 Task: Create List Brand Identity Standards in Board Reputation Management Platforms to Workspace Intellectual Property Services. Create List Brand Identity Assets in Board Social Media Listening and Sentiment Analysis to Workspace Intellectual Property Services. Create List Brand Identity Guidelines in Board Market Analysis for Industry Regulation Compliance to Workspace Intellectual Property Services
Action: Mouse moved to (55, 299)
Screenshot: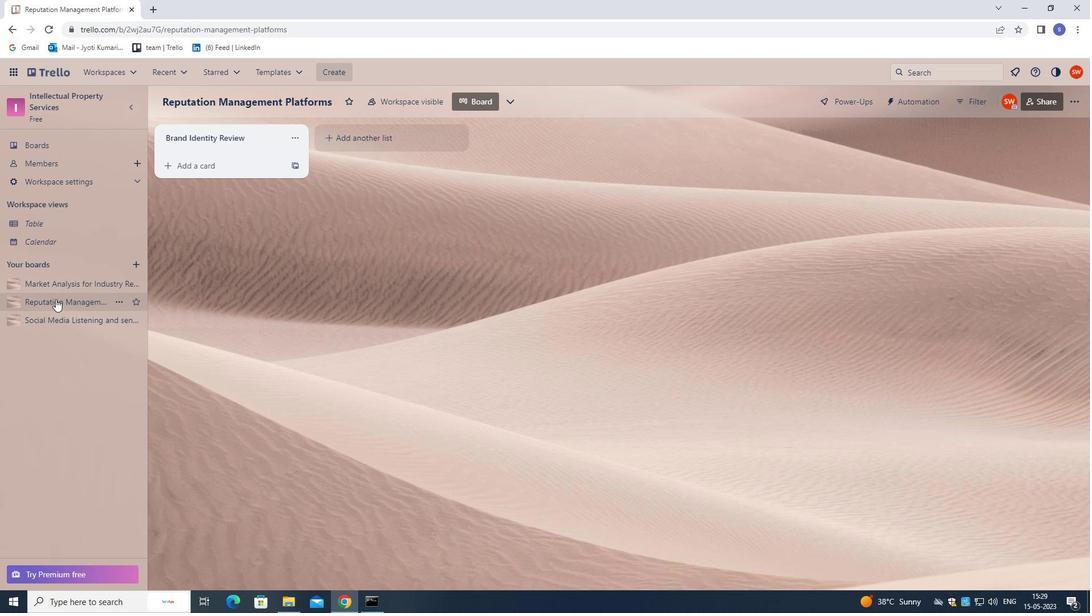 
Action: Mouse pressed left at (55, 299)
Screenshot: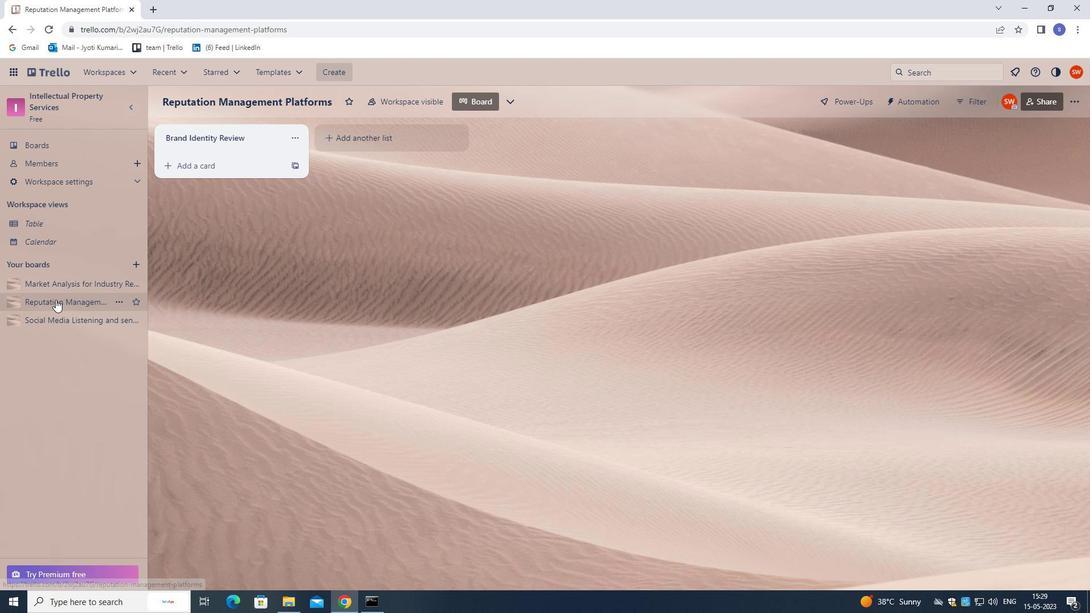 
Action: Mouse moved to (335, 144)
Screenshot: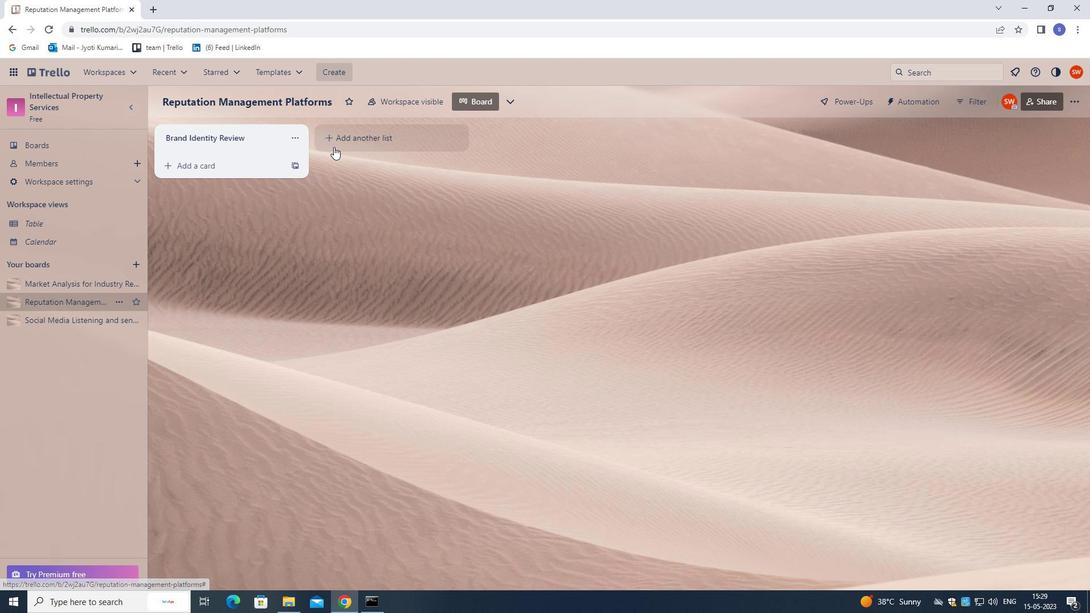 
Action: Mouse pressed left at (335, 144)
Screenshot: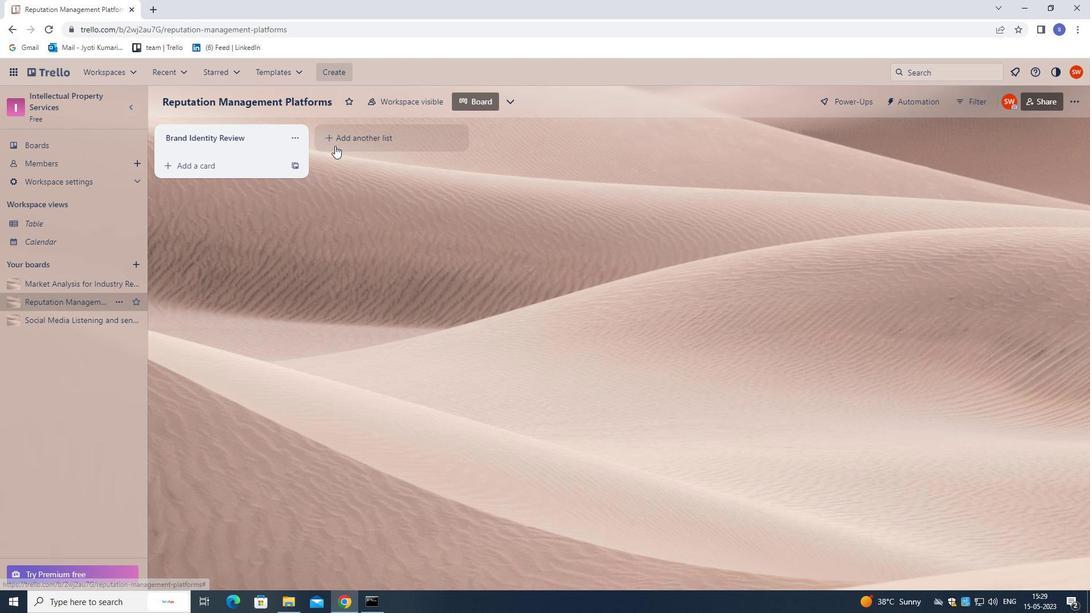 
Action: Mouse moved to (306, 315)
Screenshot: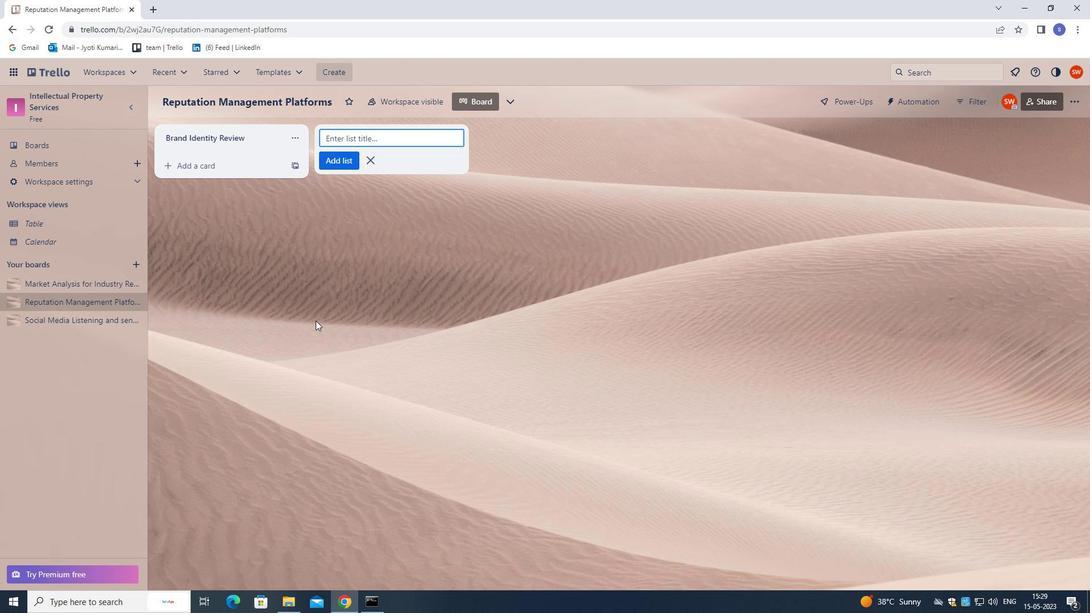 
Action: Key pressed <Key.shift>BRAN<Key.space><Key.shift>IDENTITY<Key.space><Key.shift><Key.shift><Key.shift><Key.shift><Key.shift><Key.shift><Key.shift><Key.shift><Key.shift><Key.shift>STANDARD
Screenshot: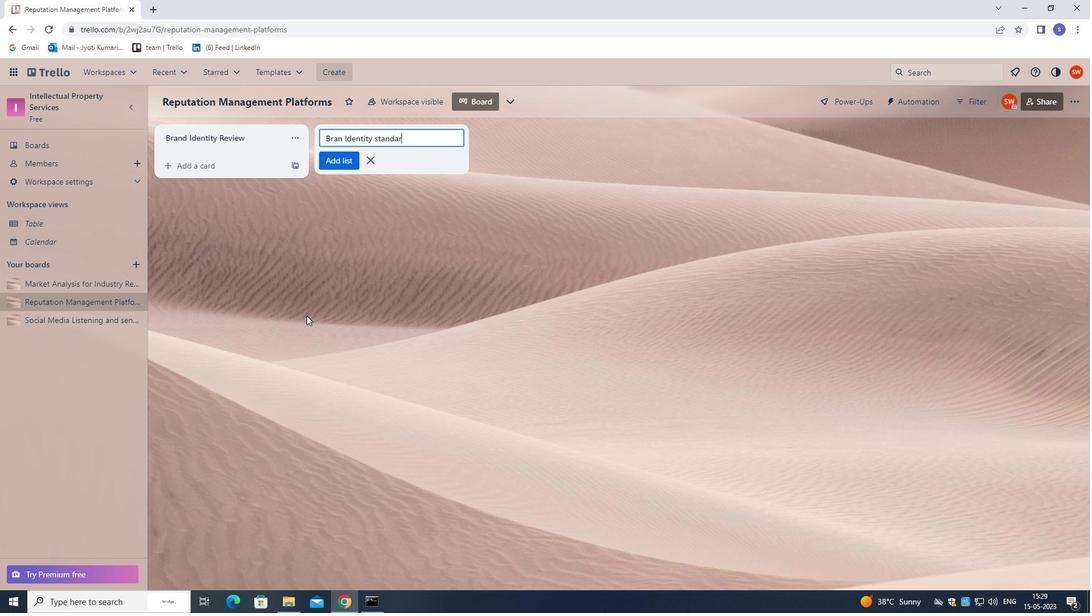
Action: Mouse moved to (307, 314)
Screenshot: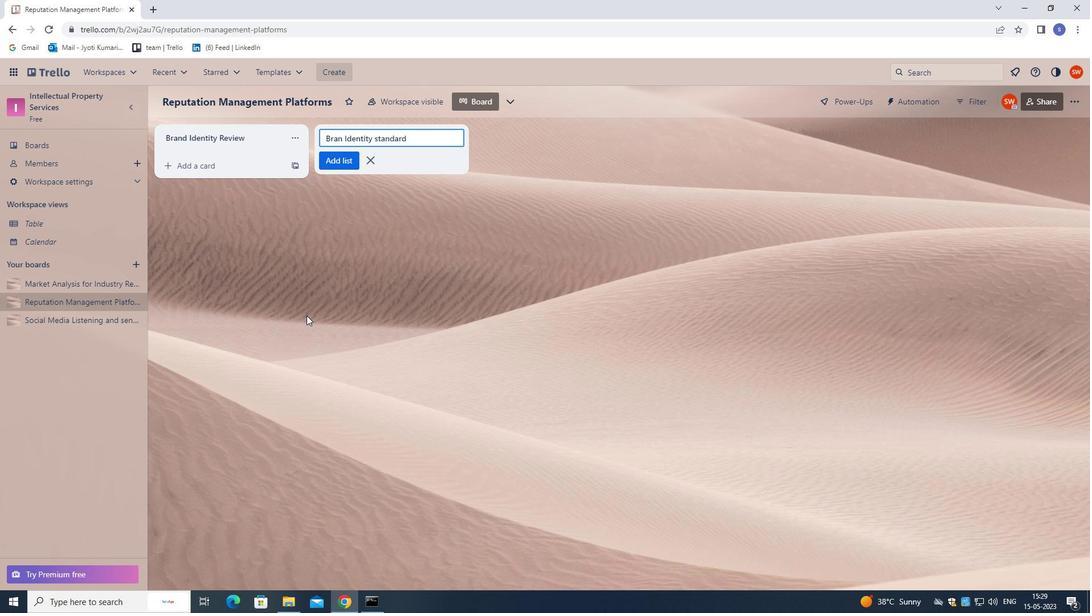 
Action: Key pressed <Key.enter>
Screenshot: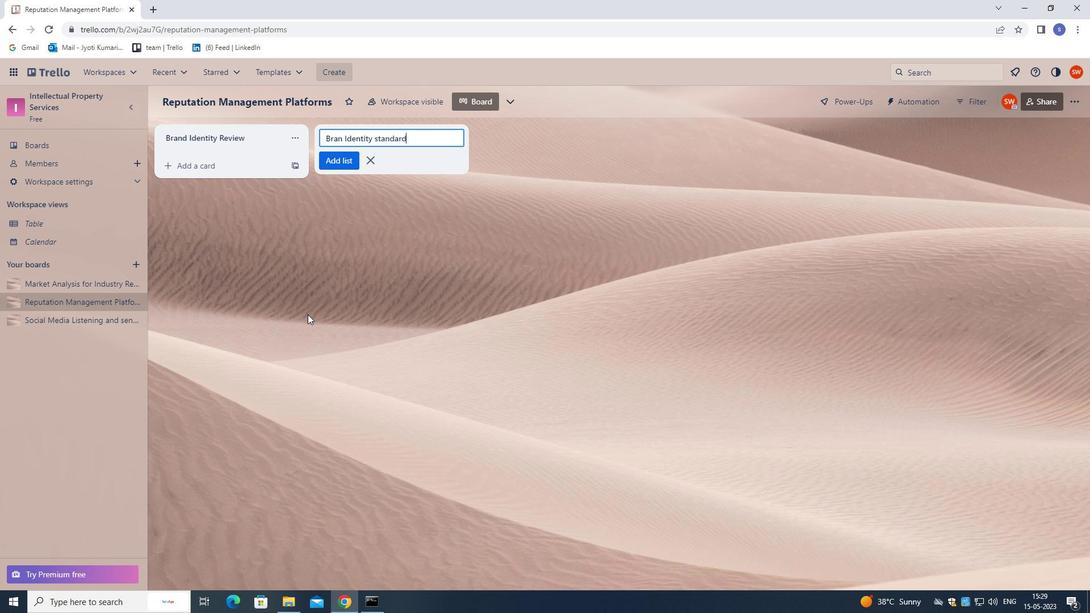 
Action: Mouse moved to (68, 324)
Screenshot: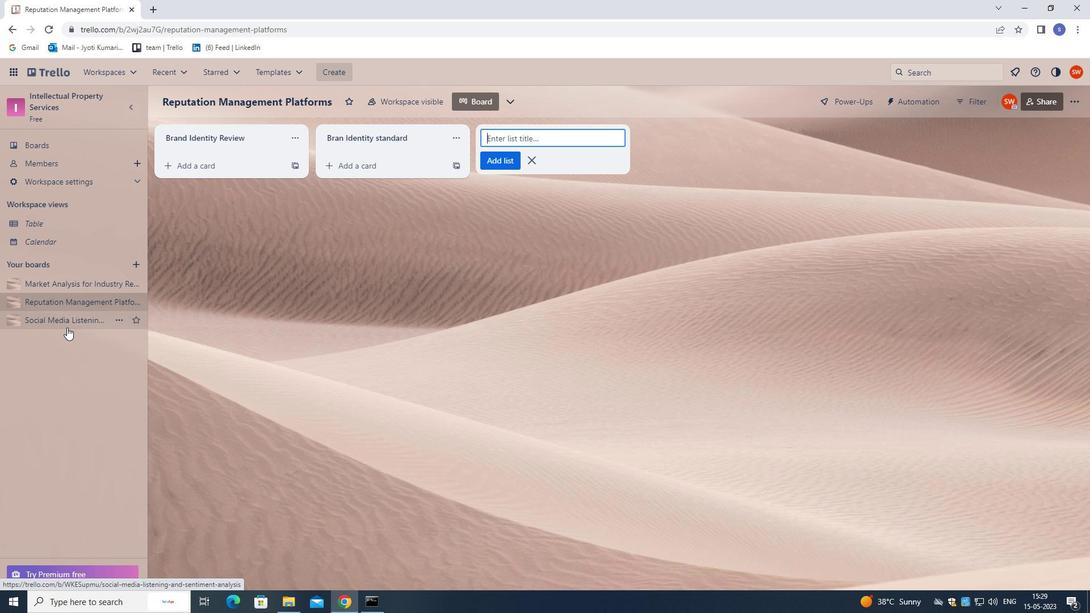 
Action: Mouse pressed left at (68, 324)
Screenshot: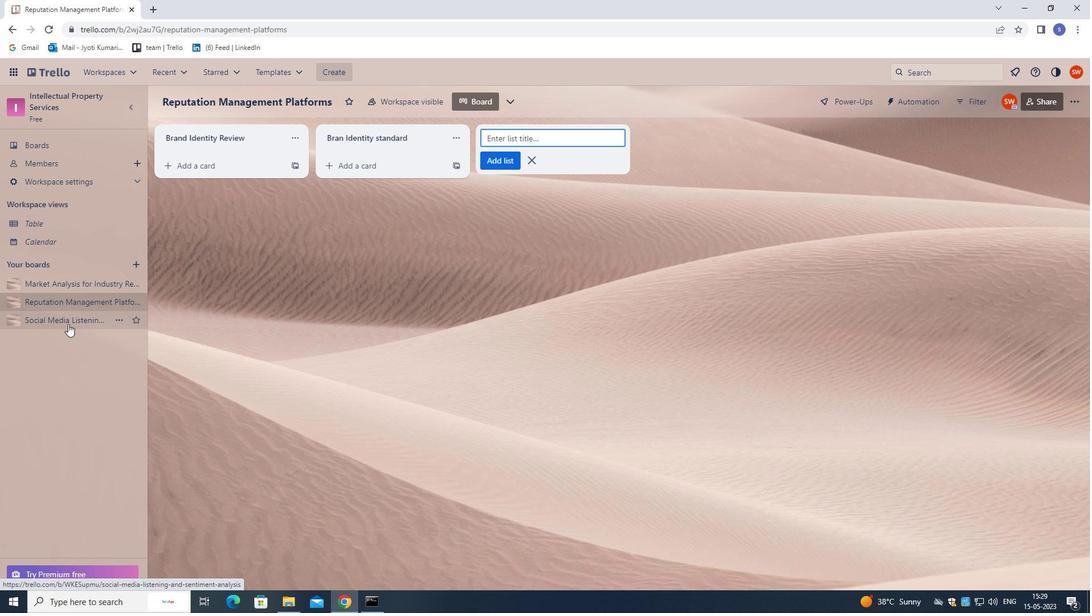 
Action: Mouse moved to (339, 137)
Screenshot: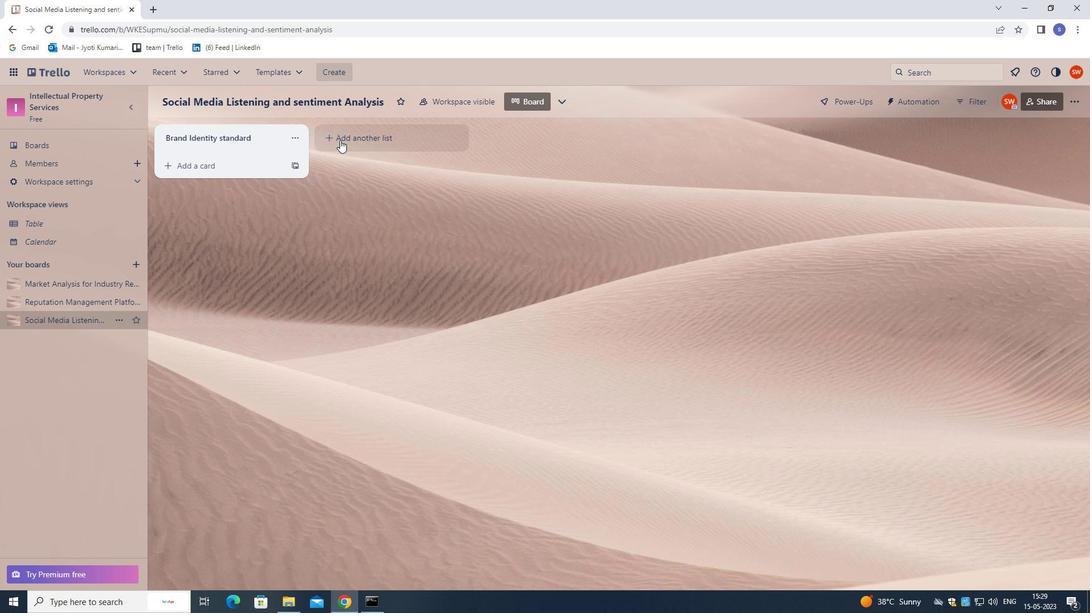 
Action: Mouse pressed left at (339, 137)
Screenshot: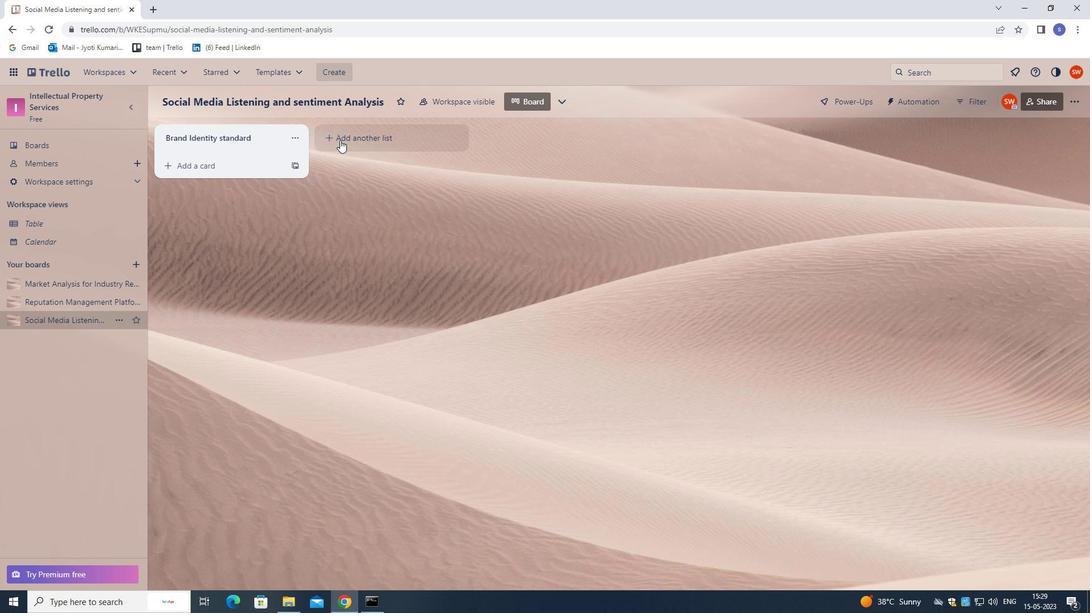 
Action: Mouse moved to (341, 278)
Screenshot: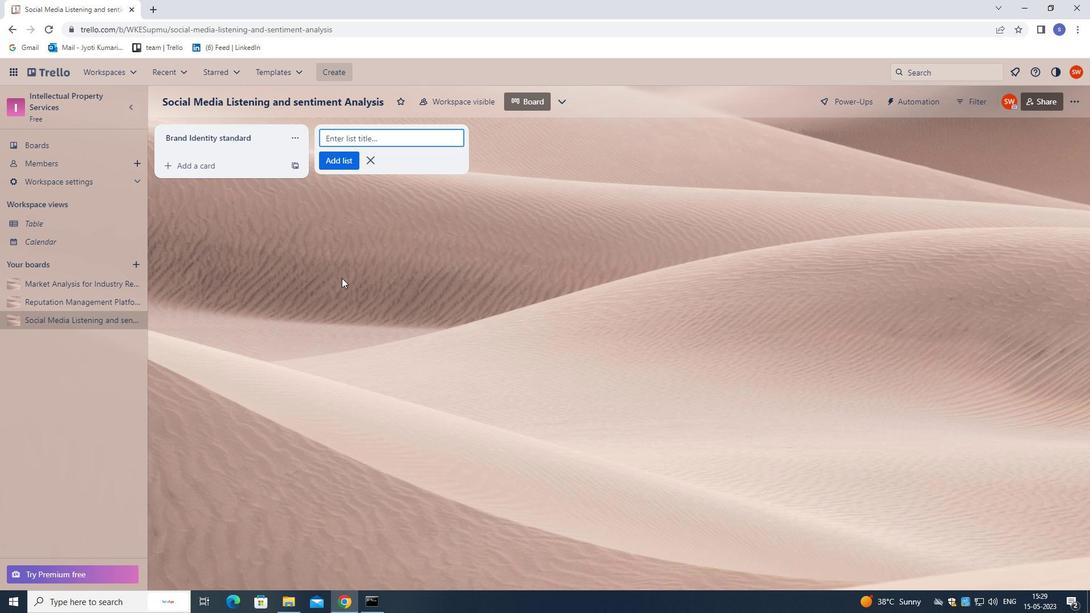 
Action: Key pressed <Key.shift><Key.shift><Key.shift><Key.shift><Key.shift><Key.shift><Key.shift>BRAND<Key.space><Key.shift>IDENTITY<Key.space><Key.shift>ASSETS<Key.space><Key.enter>
Screenshot: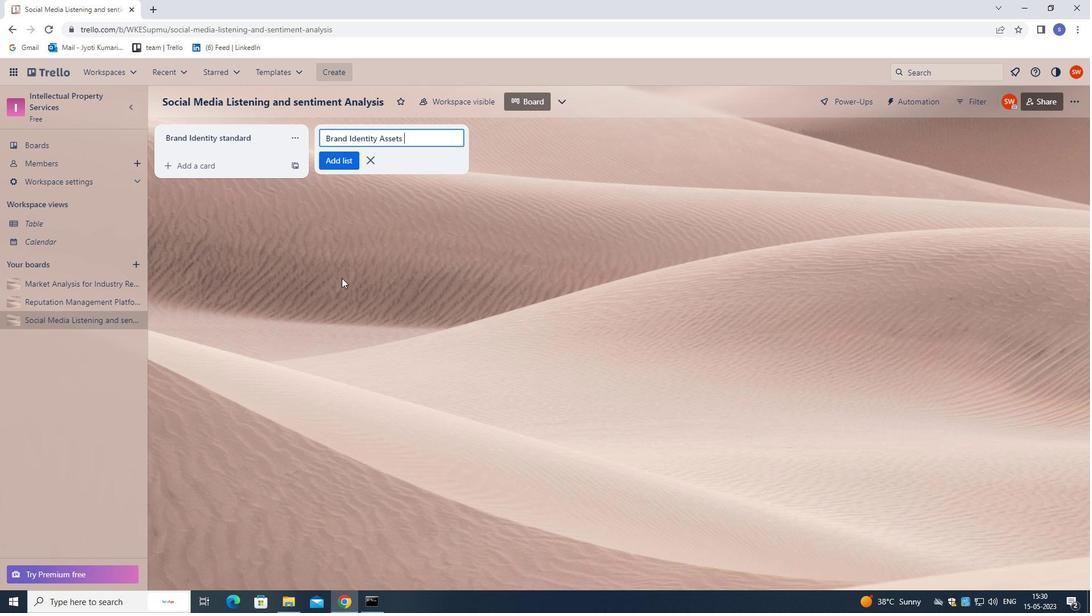 
Action: Mouse moved to (85, 282)
Screenshot: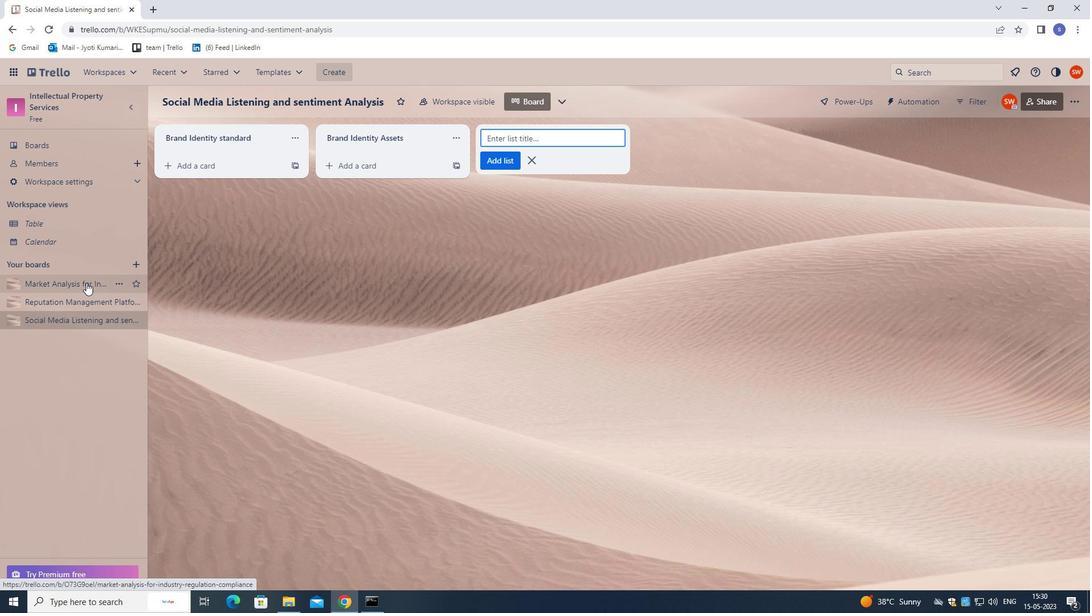 
Action: Mouse pressed left at (85, 282)
Screenshot: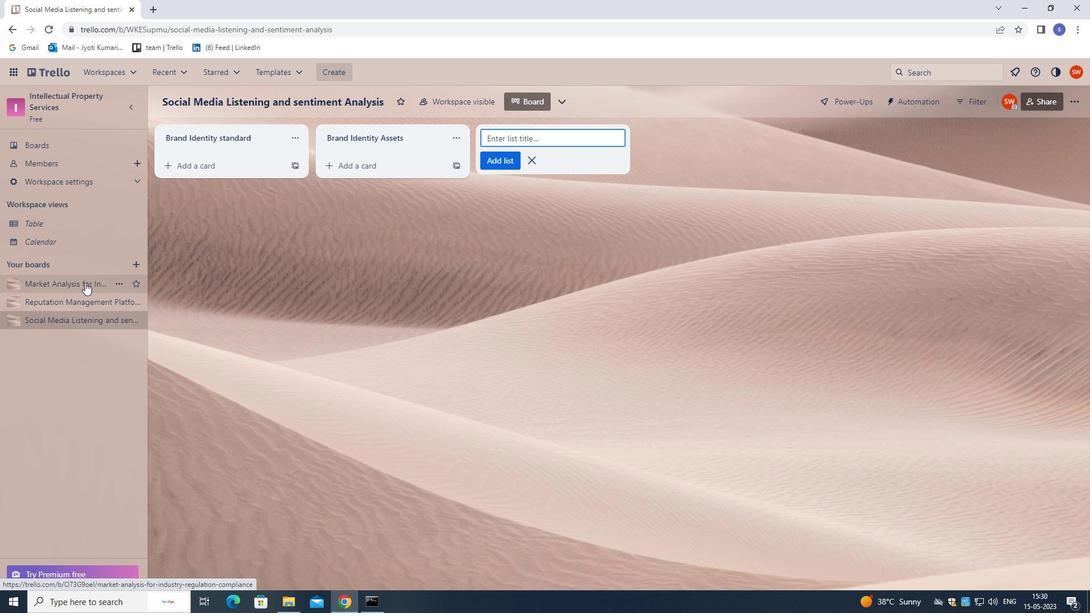 
Action: Mouse moved to (346, 142)
Screenshot: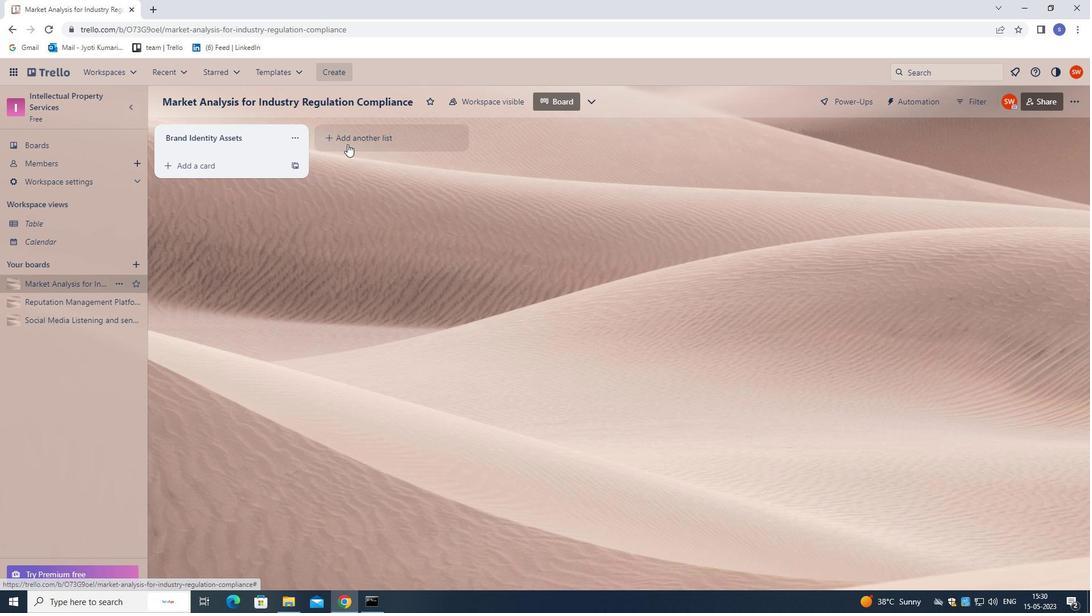 
Action: Mouse pressed left at (346, 142)
Screenshot: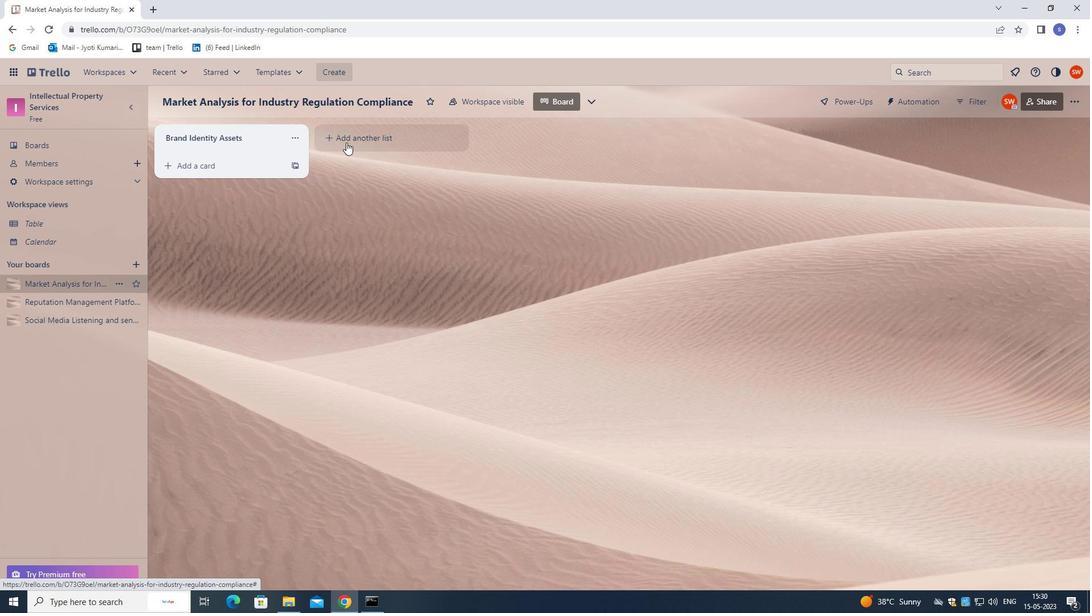 
Action: Mouse moved to (343, 214)
Screenshot: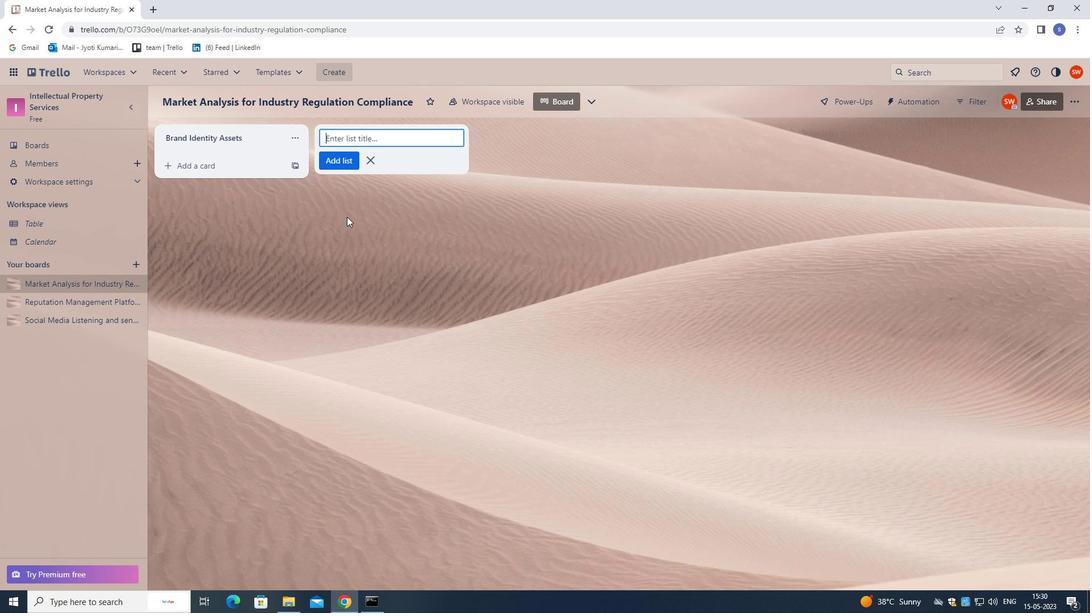 
Action: Key pressed <Key.shift>BRAND<Key.space><Key.shift>IDENTITY<Key.space><Key.shift>GUIDLINES<Key.enter>
Screenshot: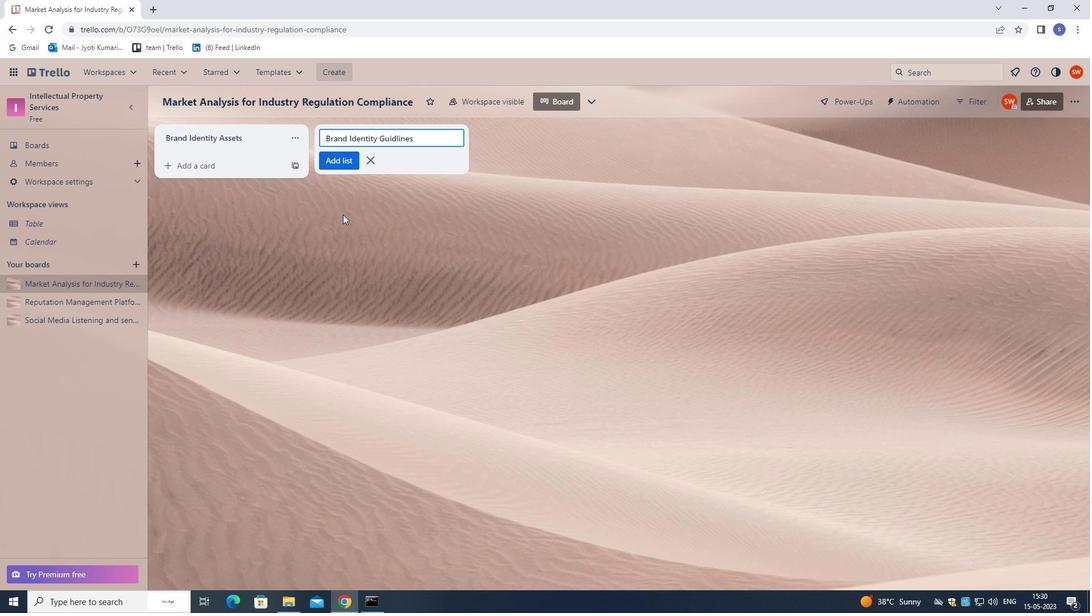 
